 Task: Search for an email from 'shubhamjain3991@outlook.com' with the subject 'Office Ethics Meeting' and move it to the 'Management' folder.
Action: Mouse moved to (307, 2)
Screenshot: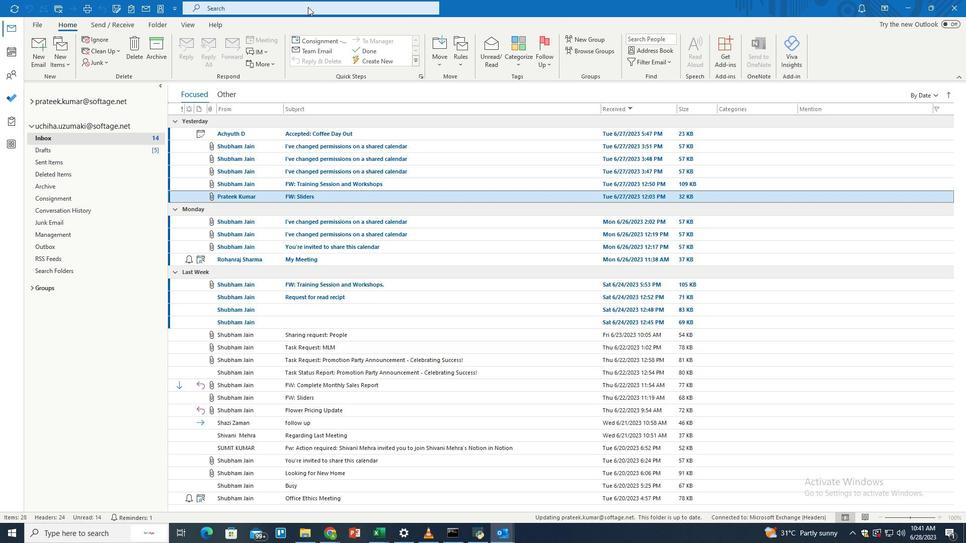 
Action: Mouse pressed left at (307, 2)
Screenshot: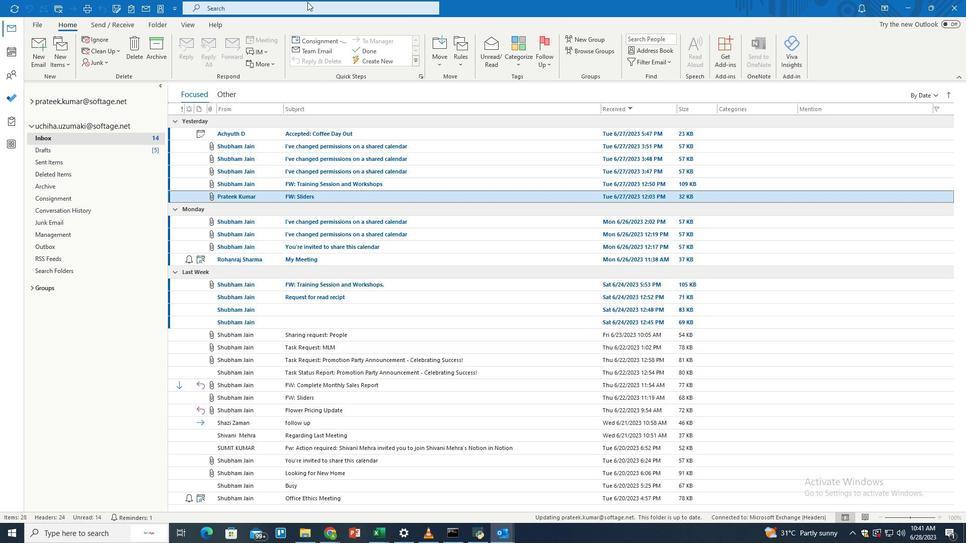 
Action: Mouse moved to (314, 4)
Screenshot: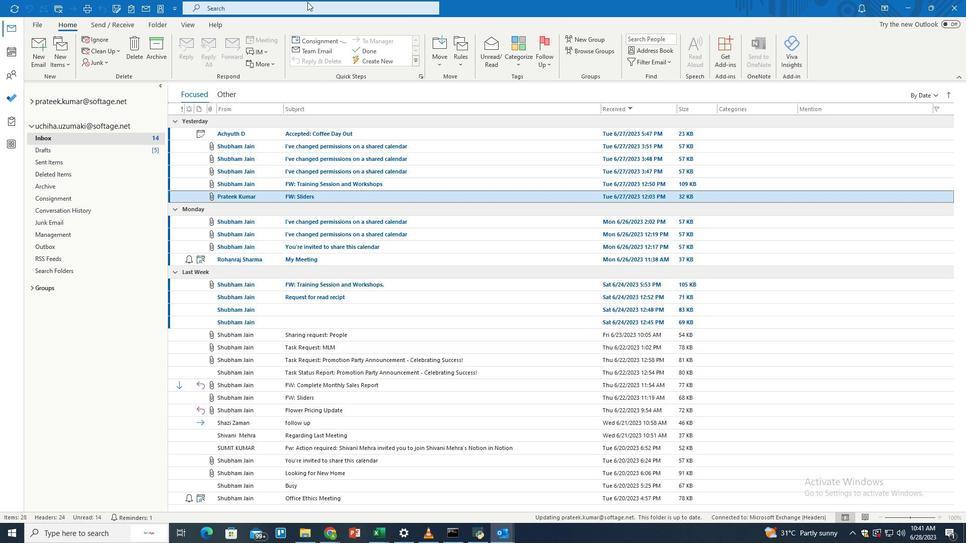 
Action: Mouse pressed left at (314, 4)
Screenshot: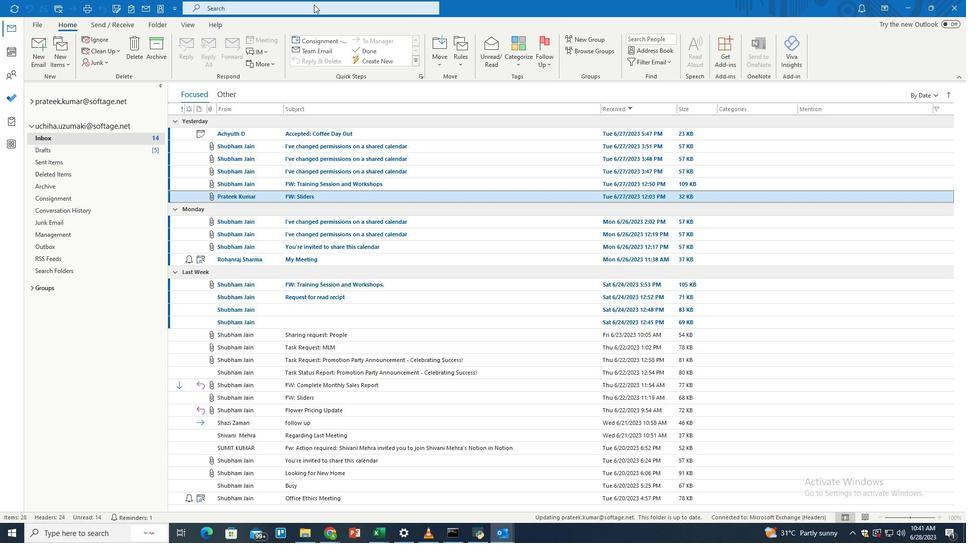 
Action: Mouse moved to (476, 7)
Screenshot: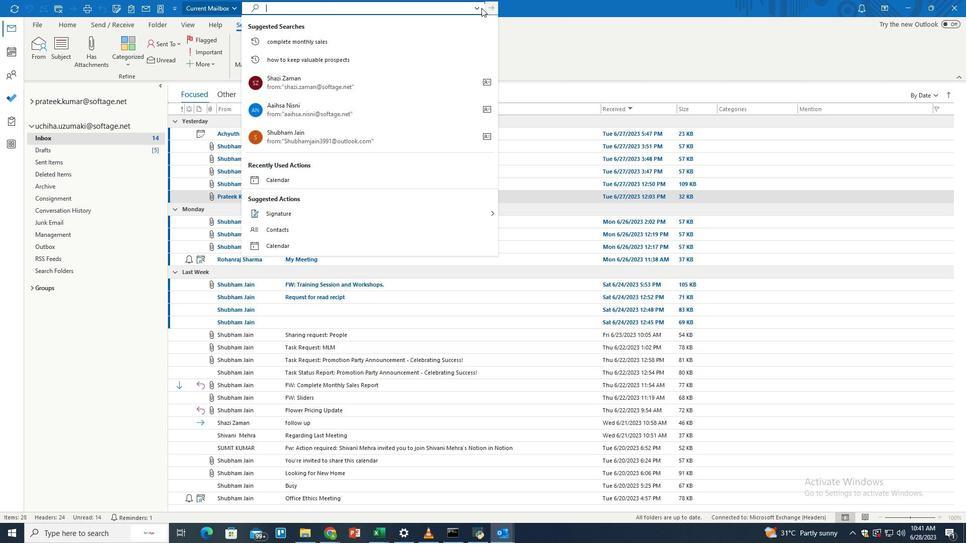 
Action: Mouse pressed left at (476, 7)
Screenshot: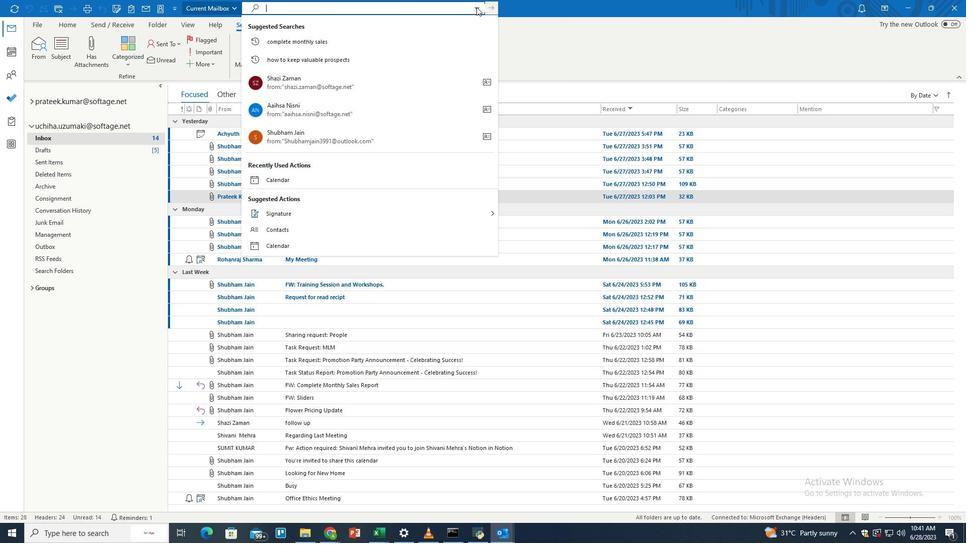 
Action: Mouse moved to (475, 22)
Screenshot: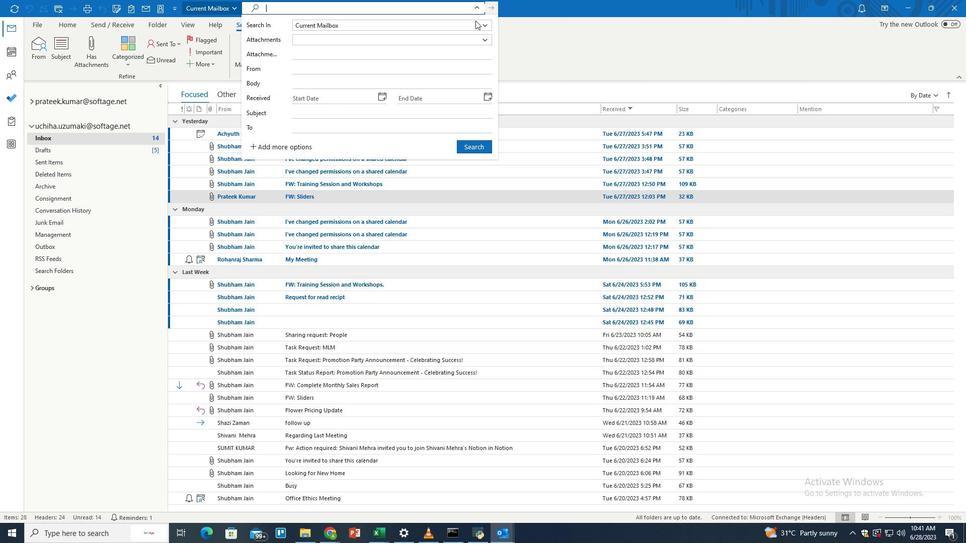 
Action: Mouse pressed left at (475, 22)
Screenshot: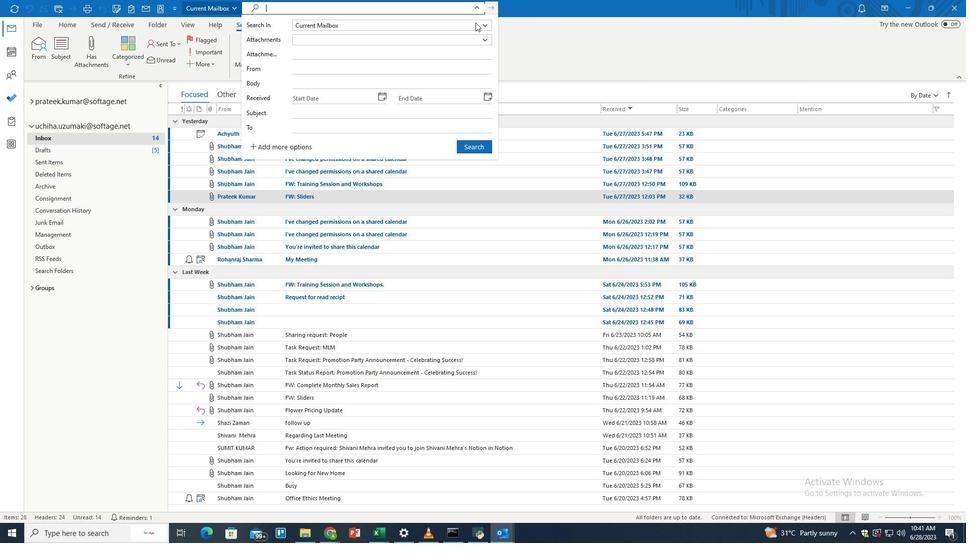 
Action: Mouse moved to (331, 53)
Screenshot: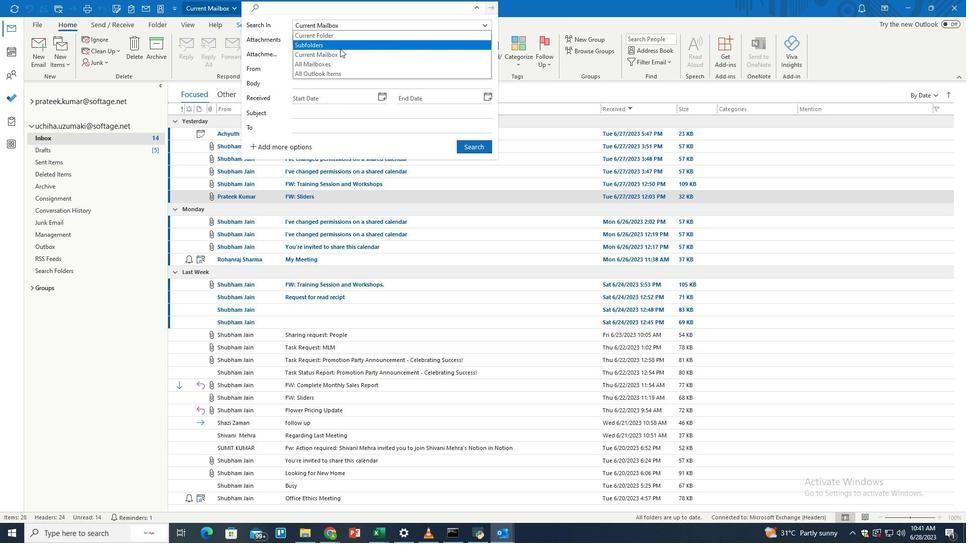
Action: Mouse pressed left at (331, 53)
Screenshot: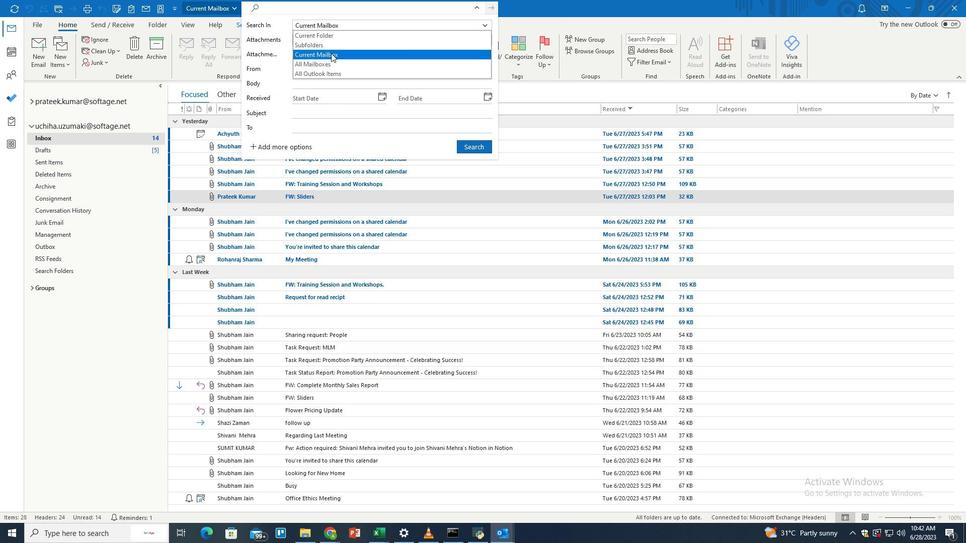 
Action: Mouse moved to (302, 69)
Screenshot: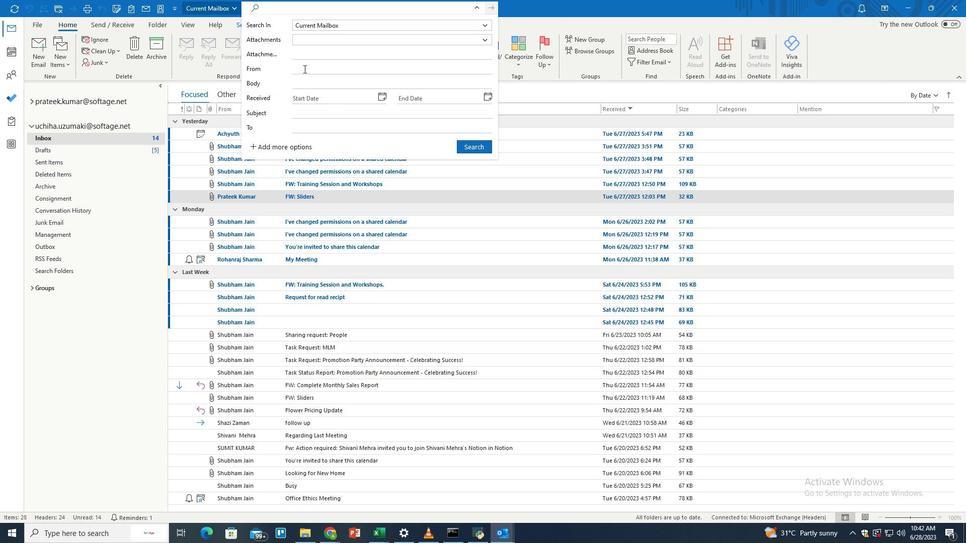 
Action: Mouse pressed left at (302, 69)
Screenshot: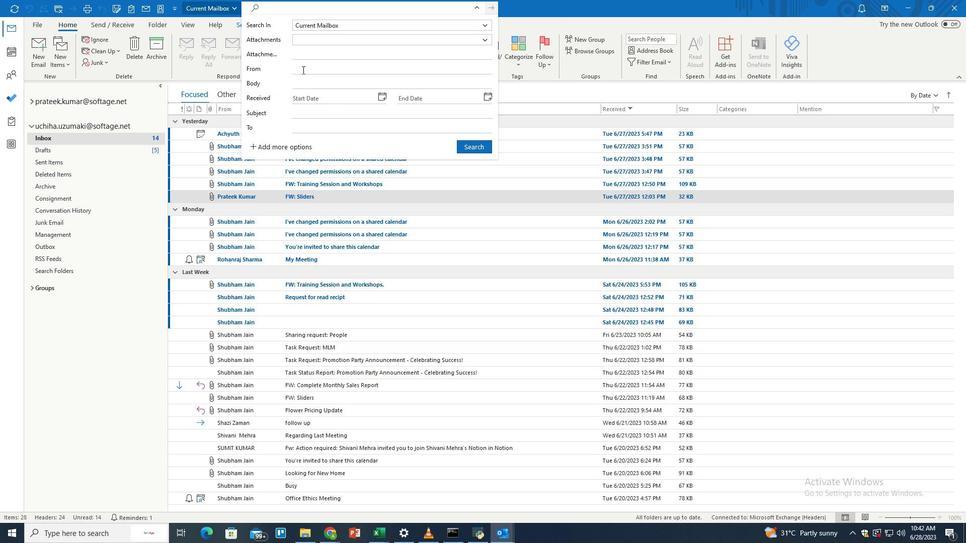 
Action: Key pressed shubhamjain3991<Key.shift>@outlook.com
Screenshot: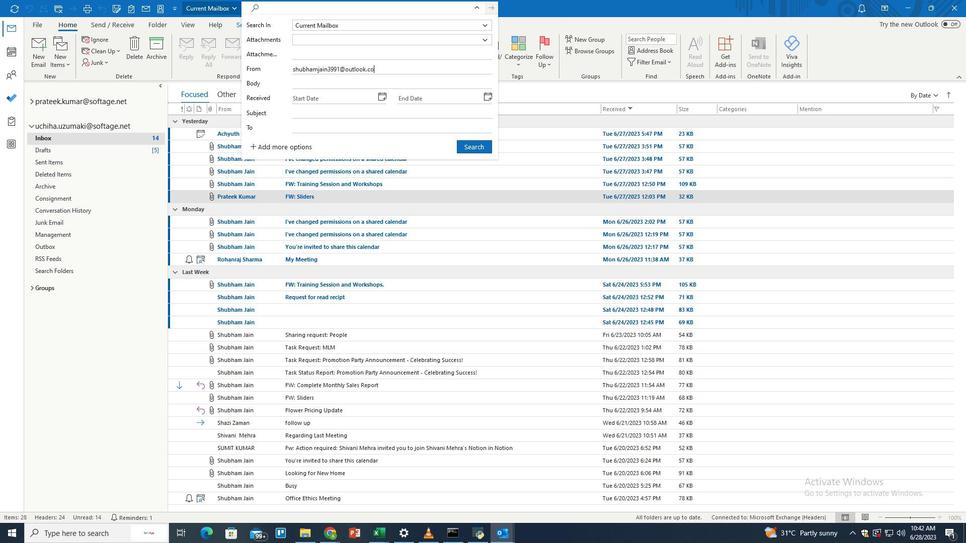 
Action: Mouse moved to (311, 115)
Screenshot: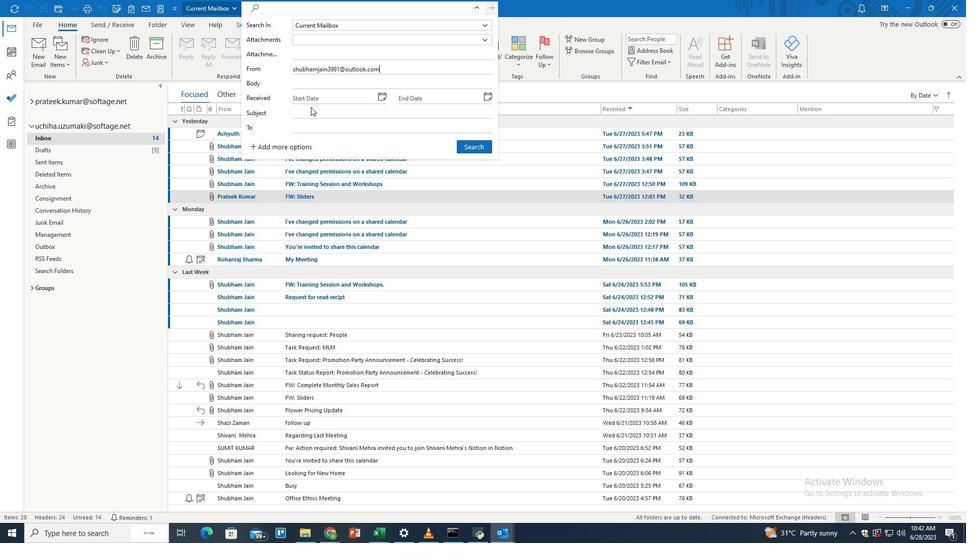 
Action: Mouse pressed left at (311, 115)
Screenshot: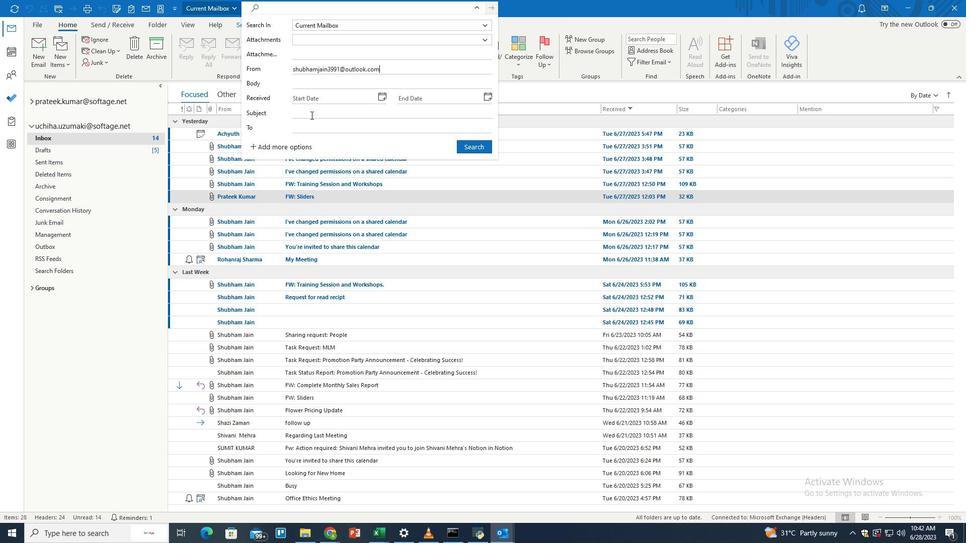 
Action: Key pressed <Key.shift>Office<Key.space><Key.shift>Ethics<Key.space><Key.shift>Meeting
Screenshot: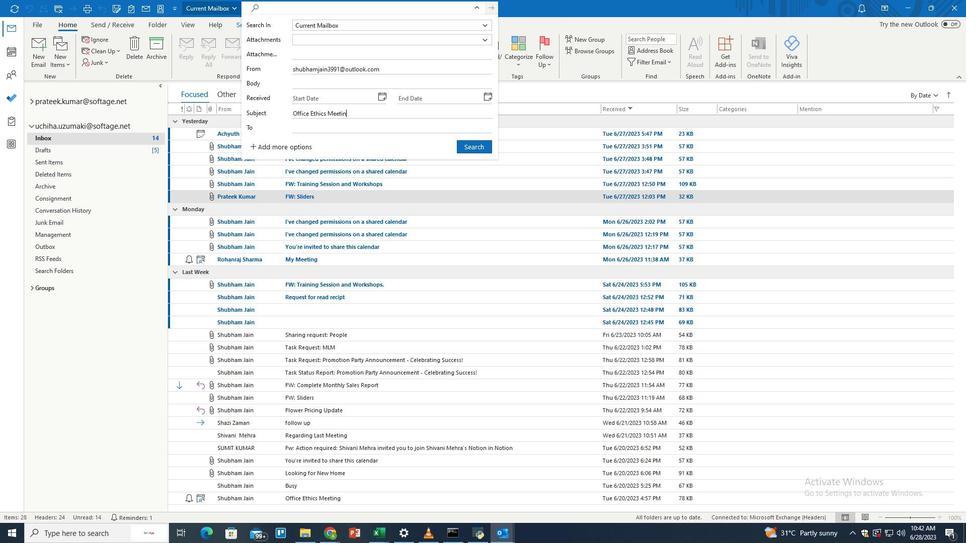
Action: Mouse moved to (466, 144)
Screenshot: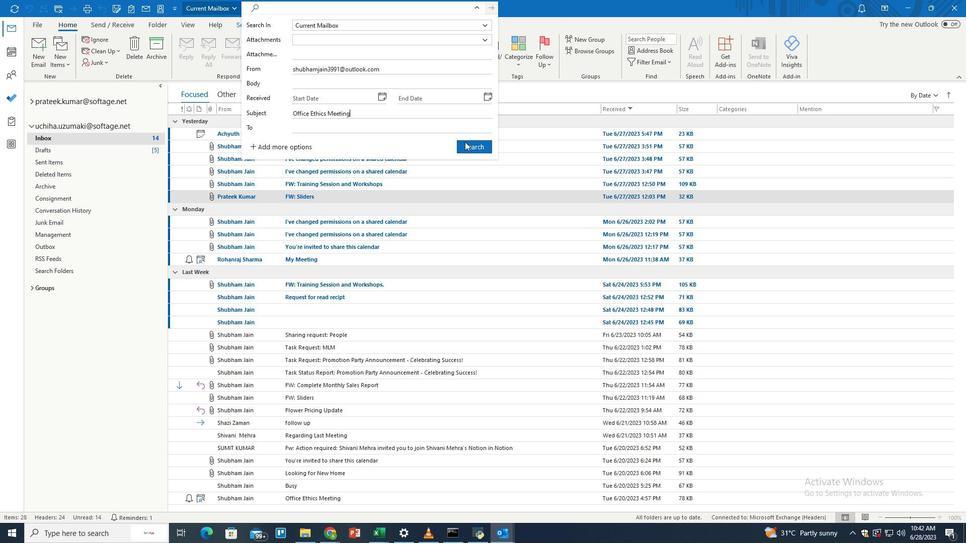 
Action: Mouse pressed left at (466, 144)
Screenshot: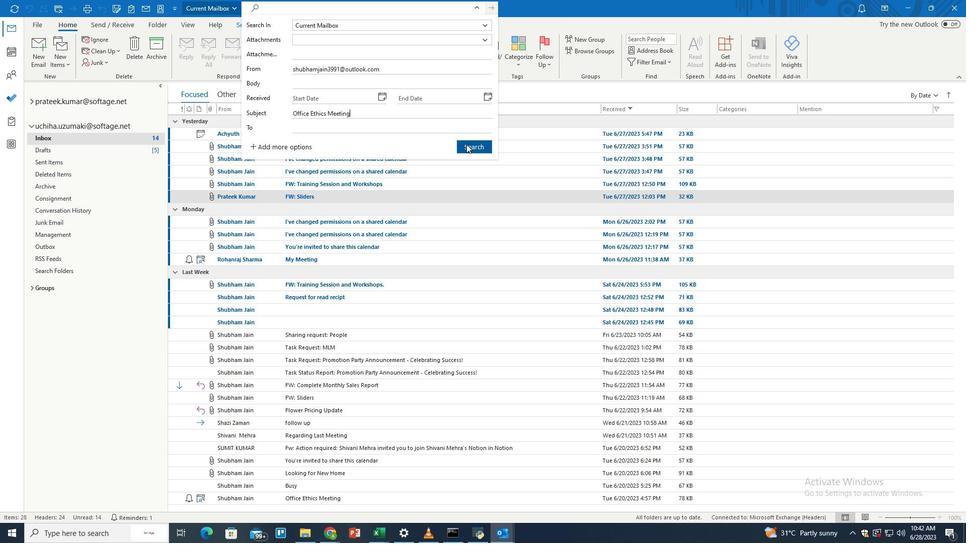 
Action: Mouse moved to (433, 131)
Screenshot: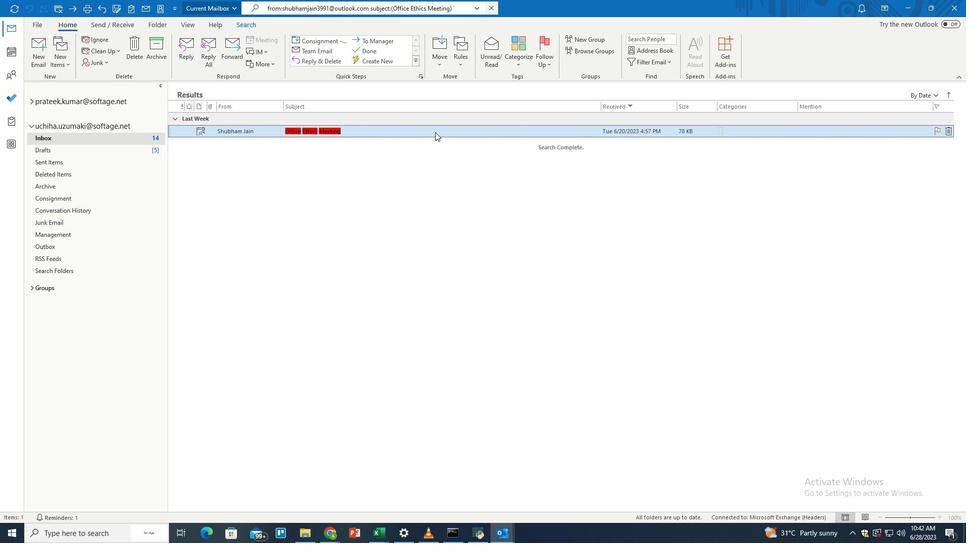 
Action: Mouse pressed left at (433, 131)
Screenshot: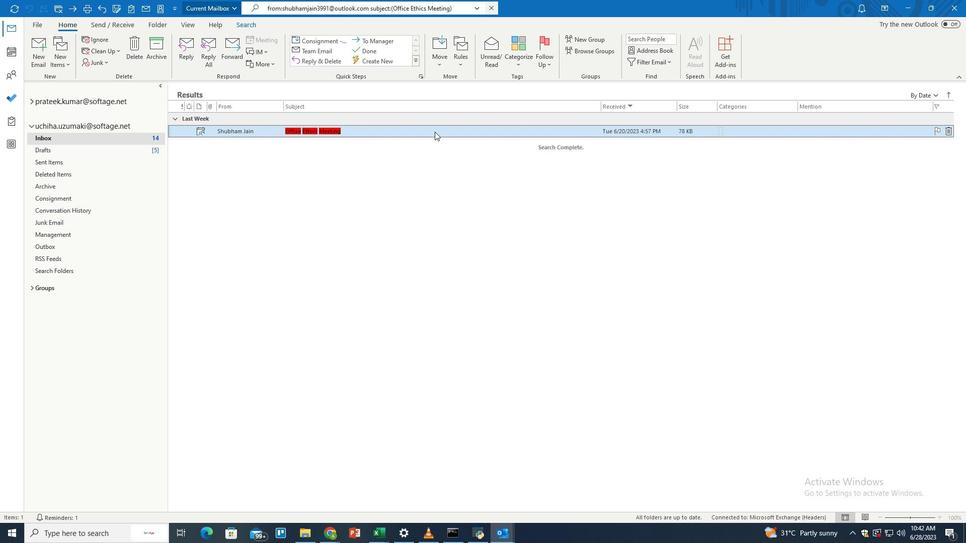 
Action: Mouse moved to (439, 57)
Screenshot: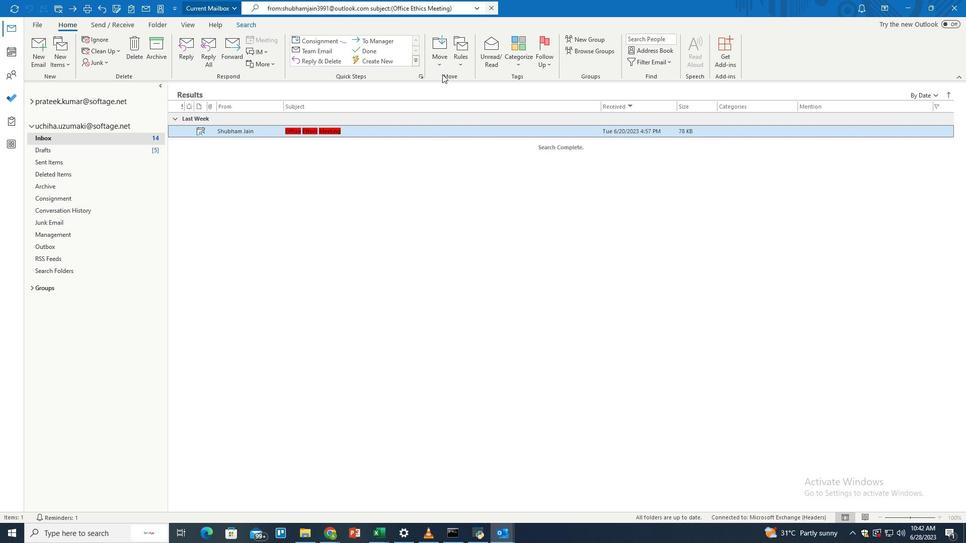 
Action: Mouse pressed left at (439, 57)
Screenshot: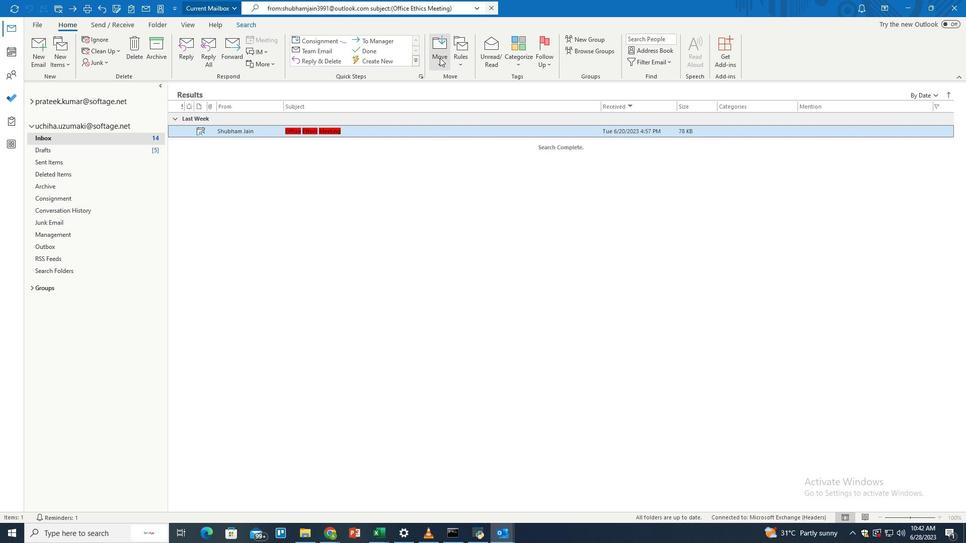 
Action: Mouse moved to (464, 220)
Screenshot: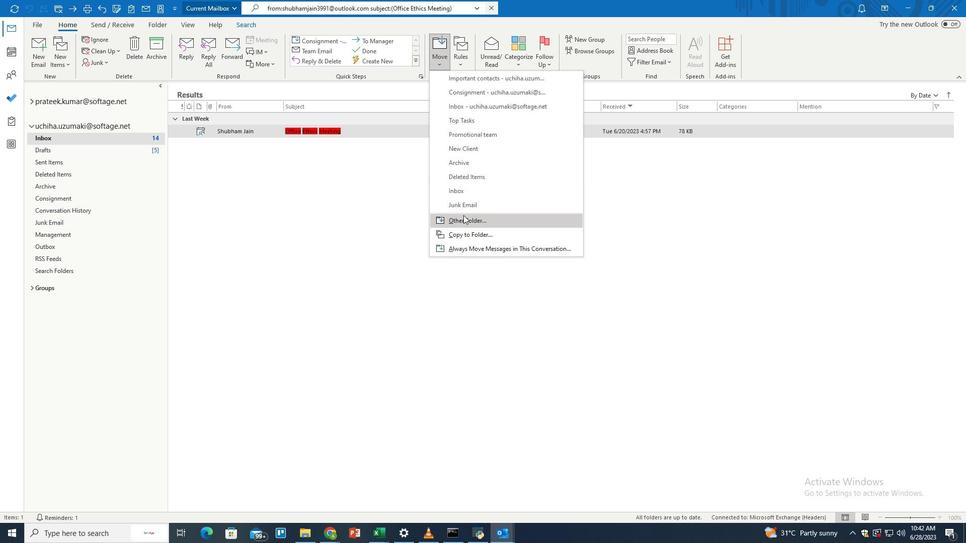 
Action: Mouse pressed left at (464, 220)
Screenshot: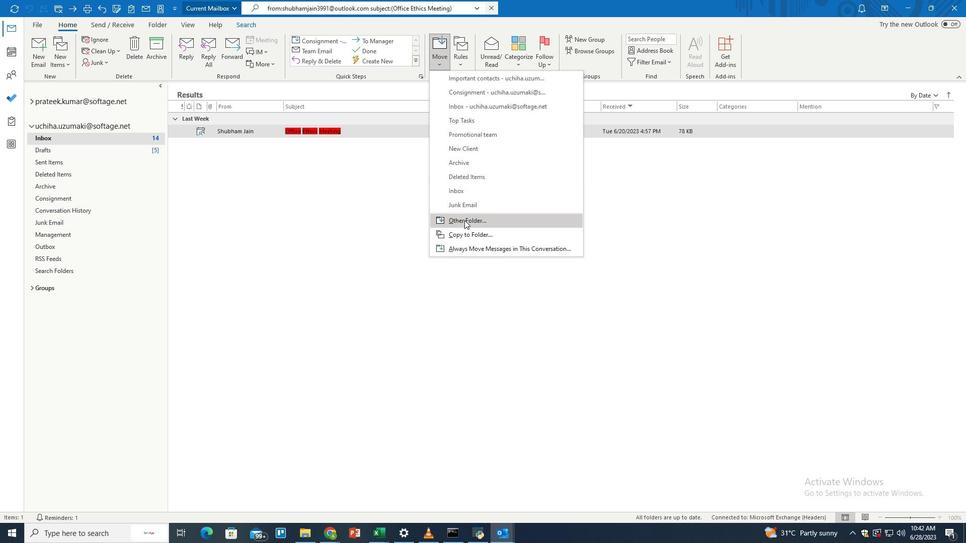 
Action: Mouse moved to (459, 250)
Screenshot: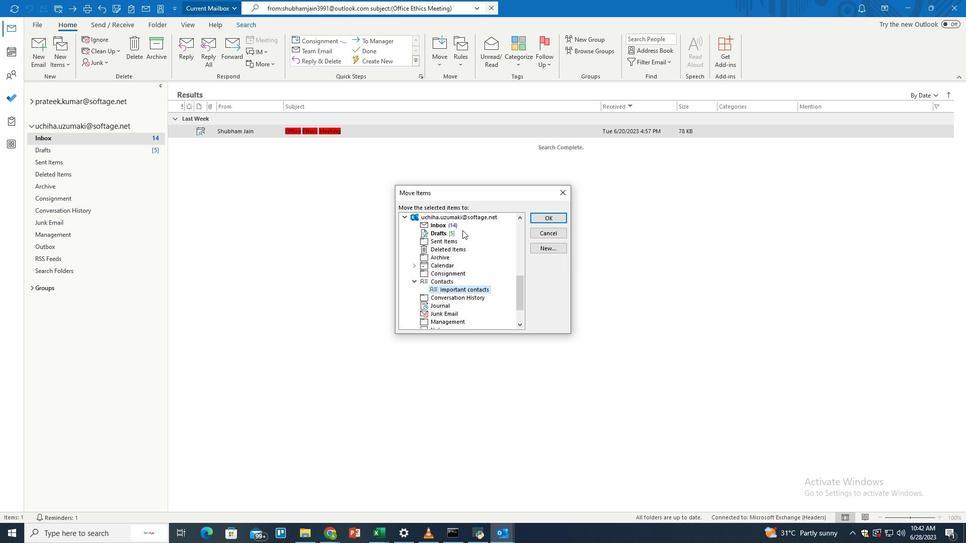 
Action: Mouse scrolled (459, 249) with delta (0, 0)
Screenshot: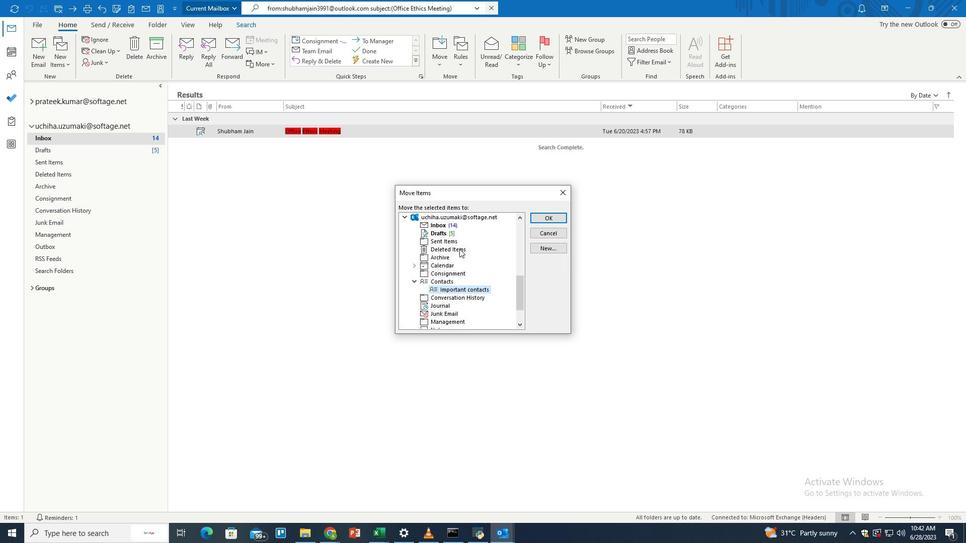
Action: Mouse scrolled (459, 249) with delta (0, 0)
Screenshot: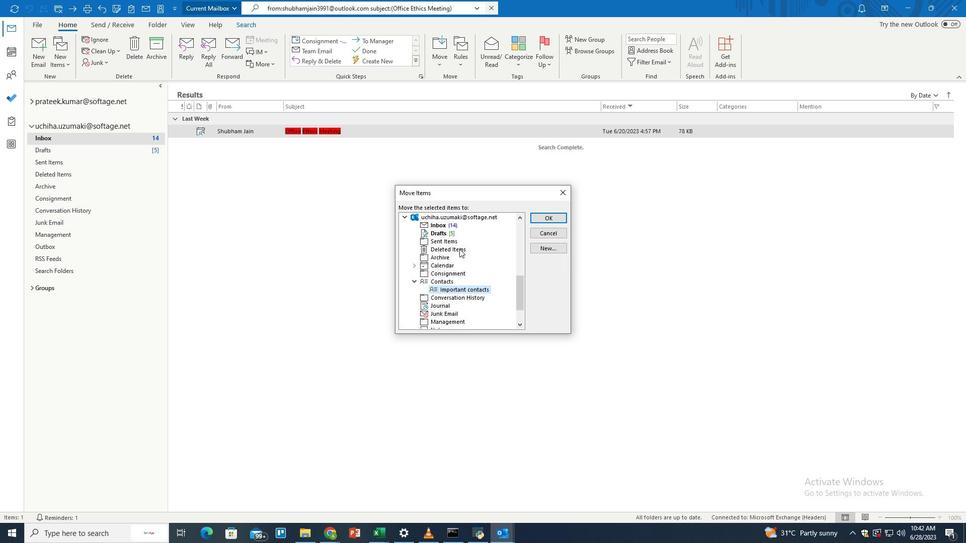 
Action: Mouse scrolled (459, 249) with delta (0, 0)
Screenshot: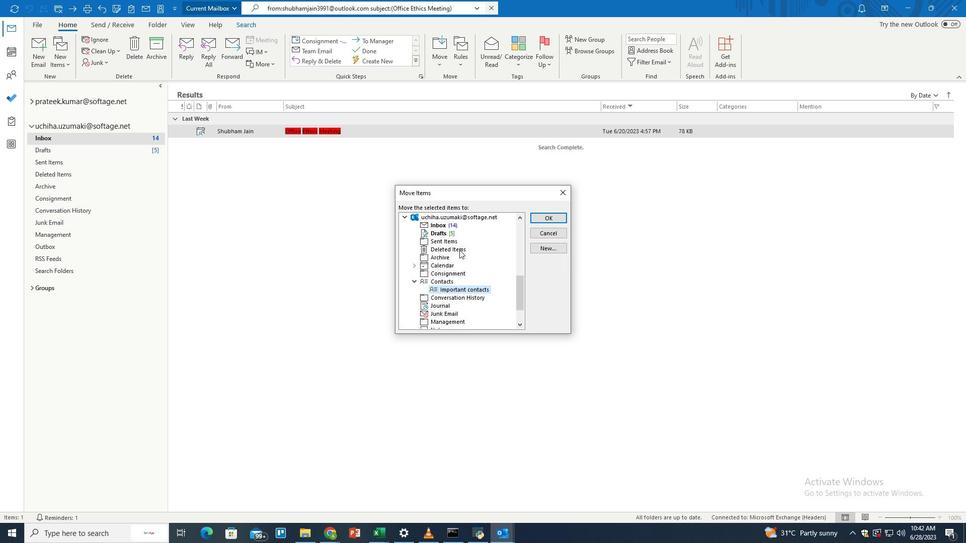 
Action: Mouse scrolled (459, 249) with delta (0, 0)
Screenshot: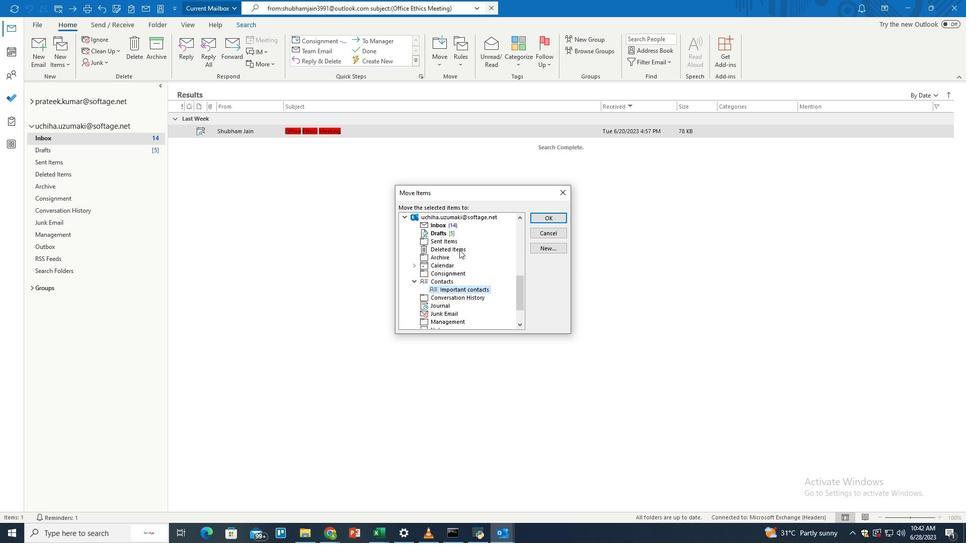 
Action: Mouse scrolled (459, 249) with delta (0, 0)
Screenshot: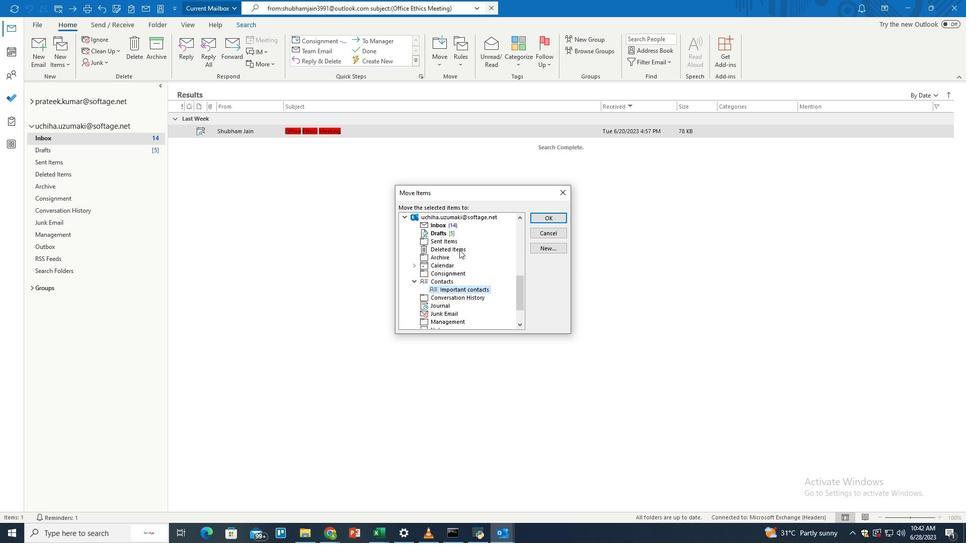 
Action: Mouse scrolled (459, 249) with delta (0, 0)
Screenshot: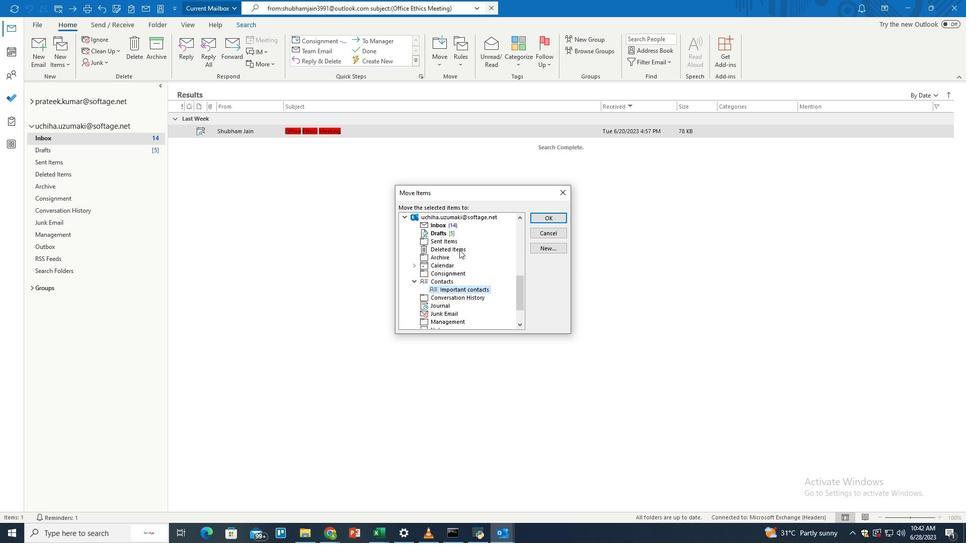 
Action: Mouse moved to (445, 291)
Screenshot: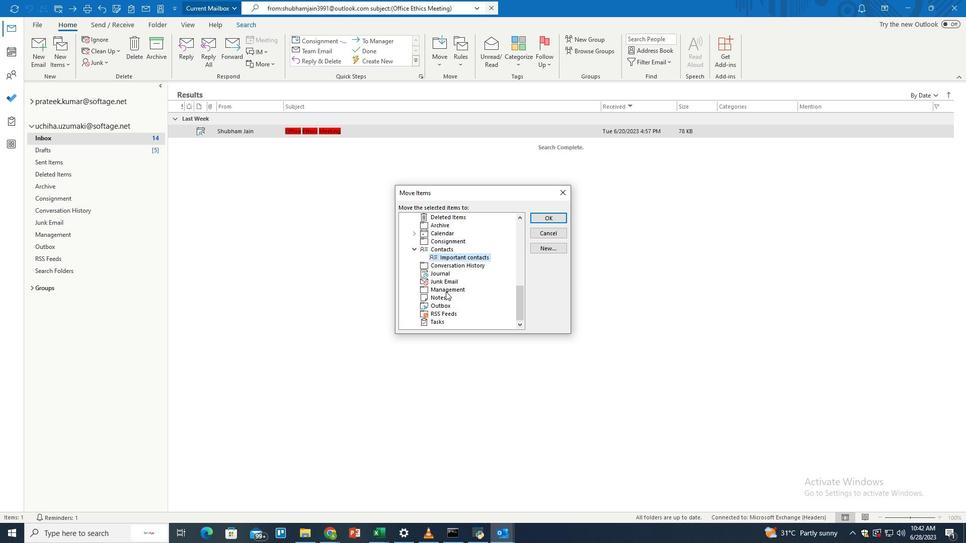 
Action: Mouse pressed left at (445, 291)
Screenshot: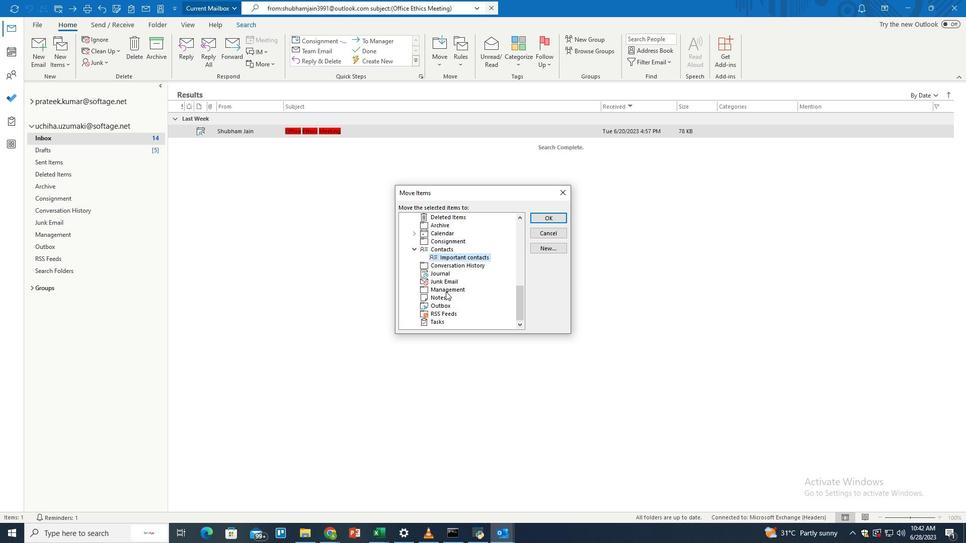 
Action: Mouse moved to (544, 220)
Screenshot: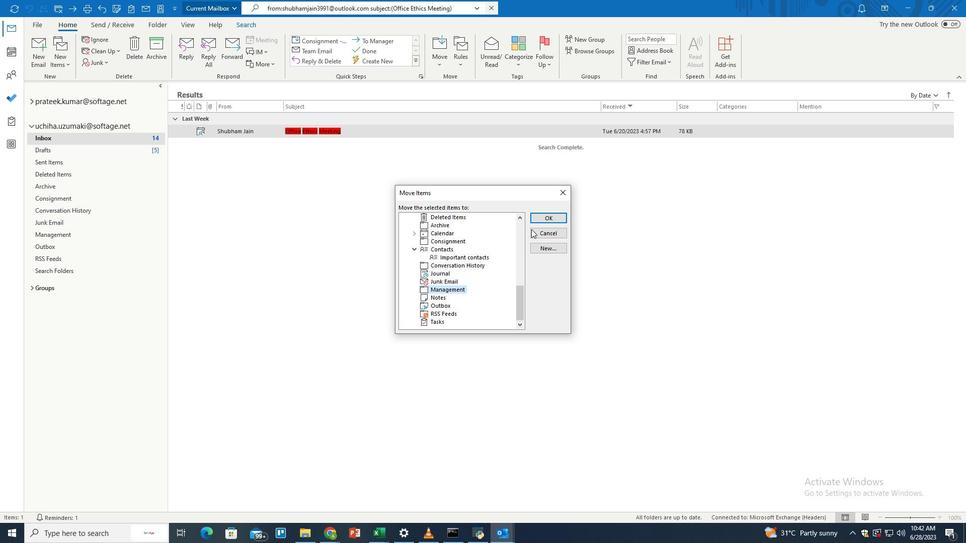 
Action: Mouse pressed left at (544, 220)
Screenshot: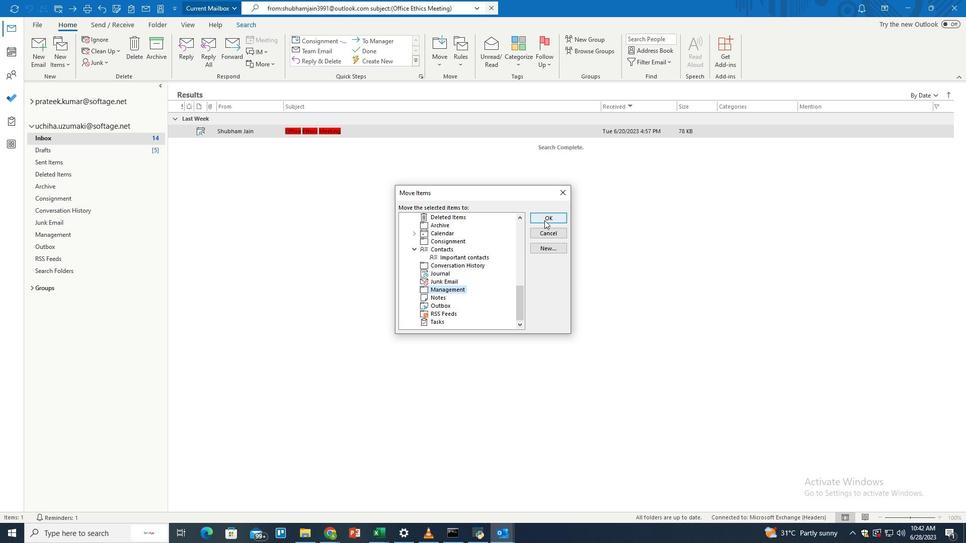 
Action: Mouse moved to (534, 232)
Screenshot: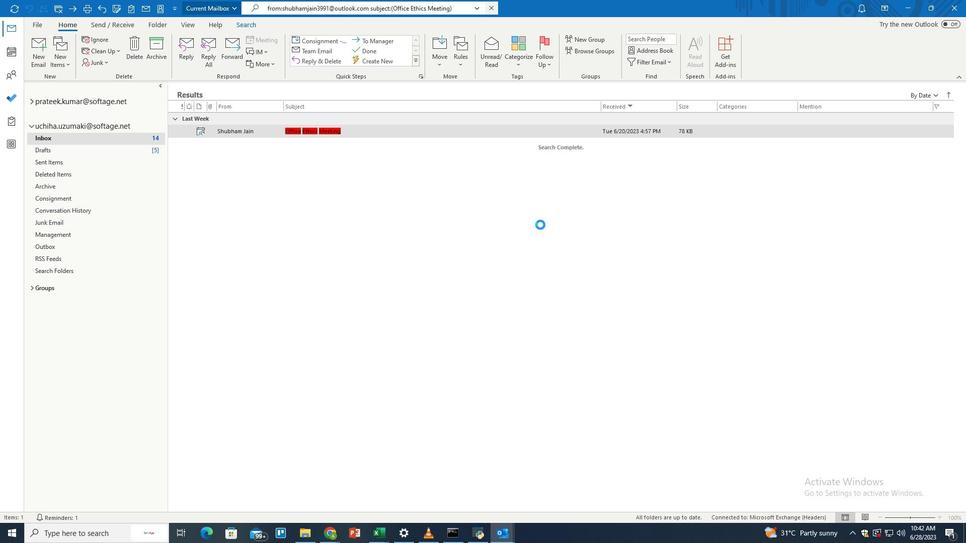 
